 Task: Log work in the project VortexTech for the issue 'Integrate a new loyalty program feature into an existing e-commerce website to enhance customer retention and engagement' spent time as '2w 5d 14h 38m' and remaining time as '3w 4d 18h 51m' and move to bottom of backlog. Now add the issue to the epic 'Virtual Desktop Infrastructure (VDI) Implementation'.
Action: Mouse moved to (726, 496)
Screenshot: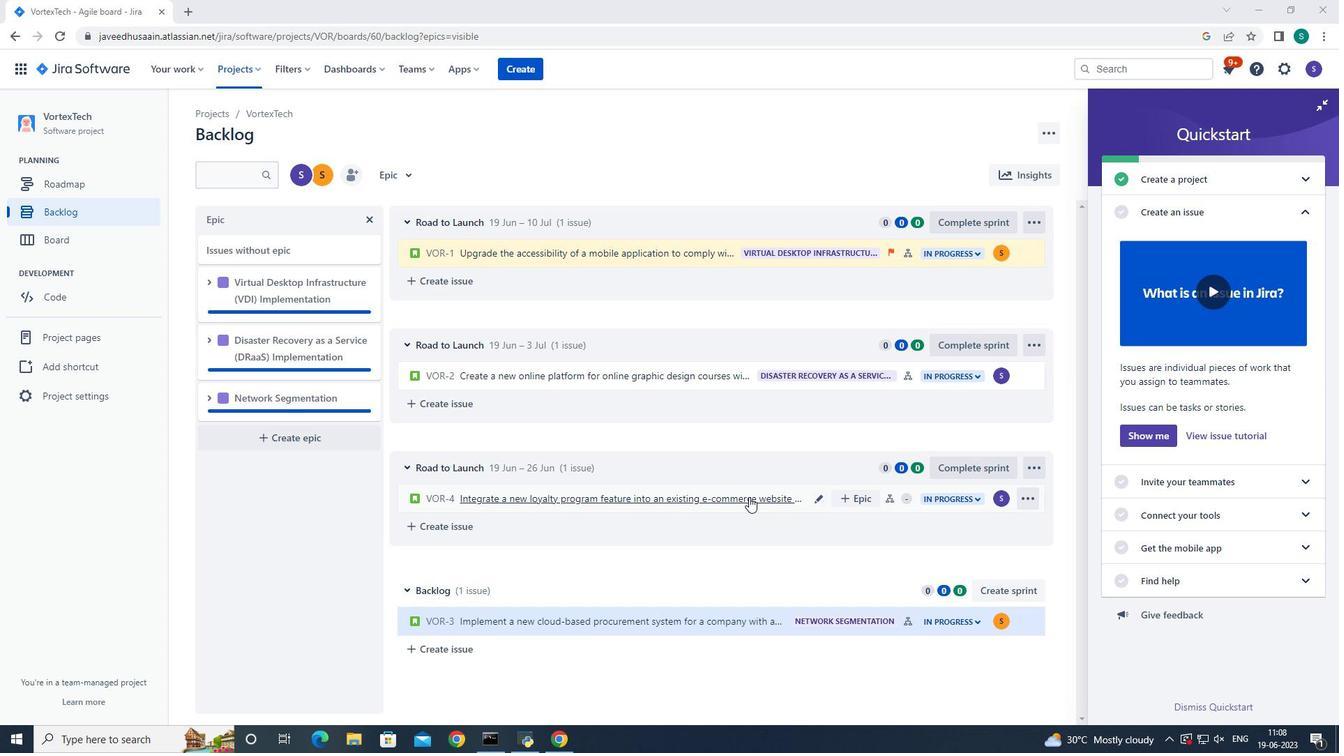 
Action: Mouse pressed left at (726, 496)
Screenshot: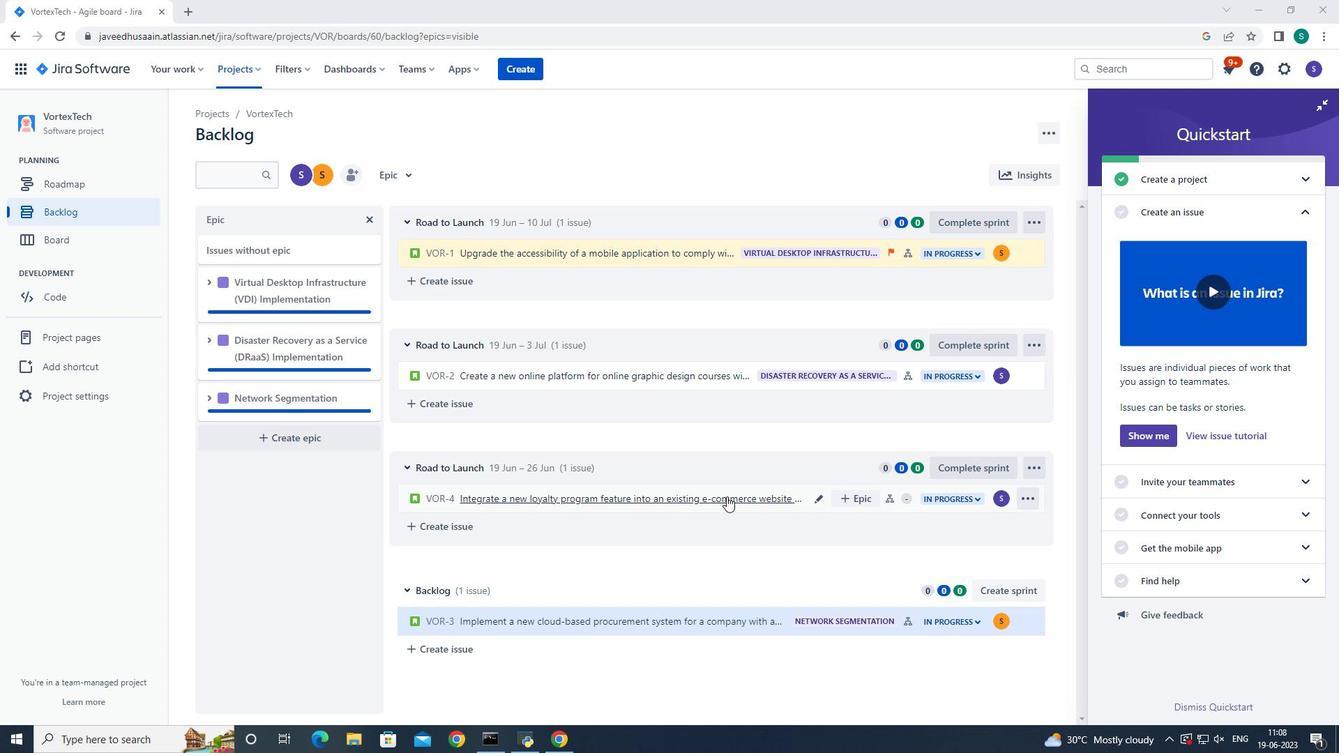 
Action: Mouse moved to (1033, 217)
Screenshot: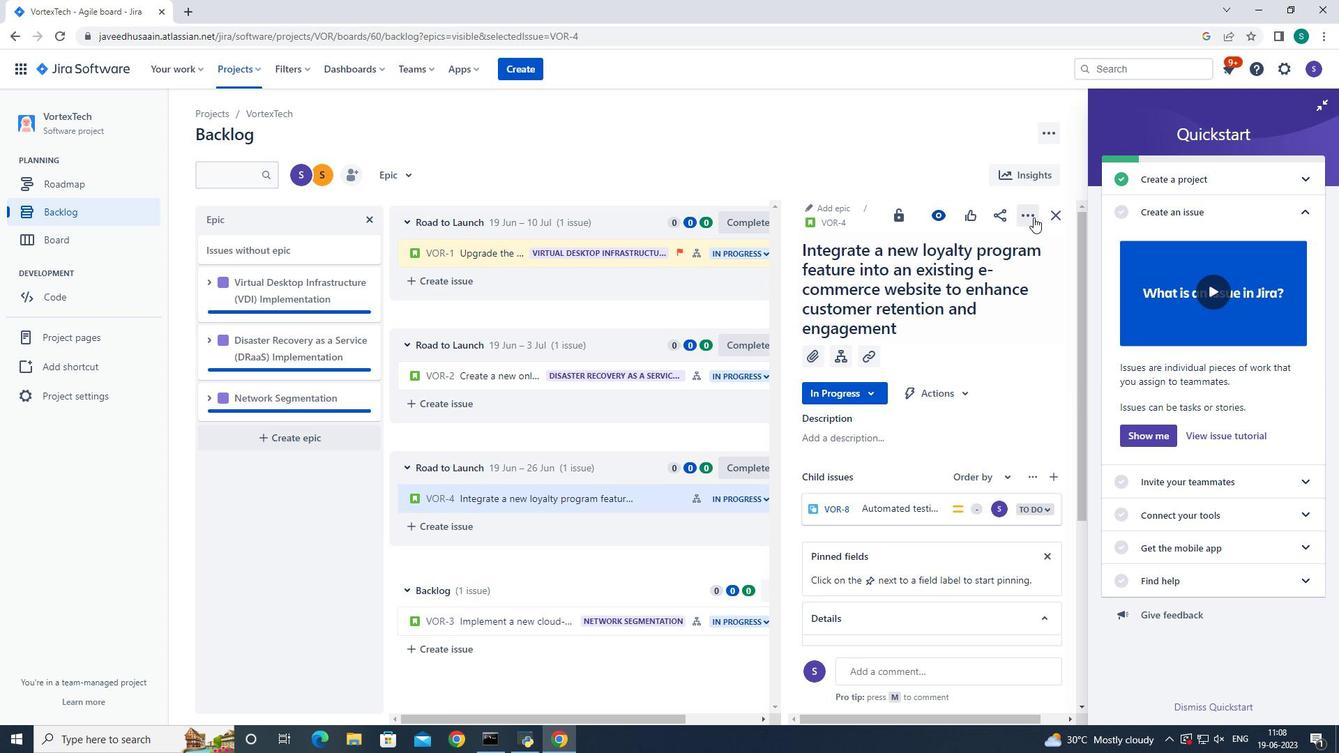 
Action: Mouse pressed left at (1033, 217)
Screenshot: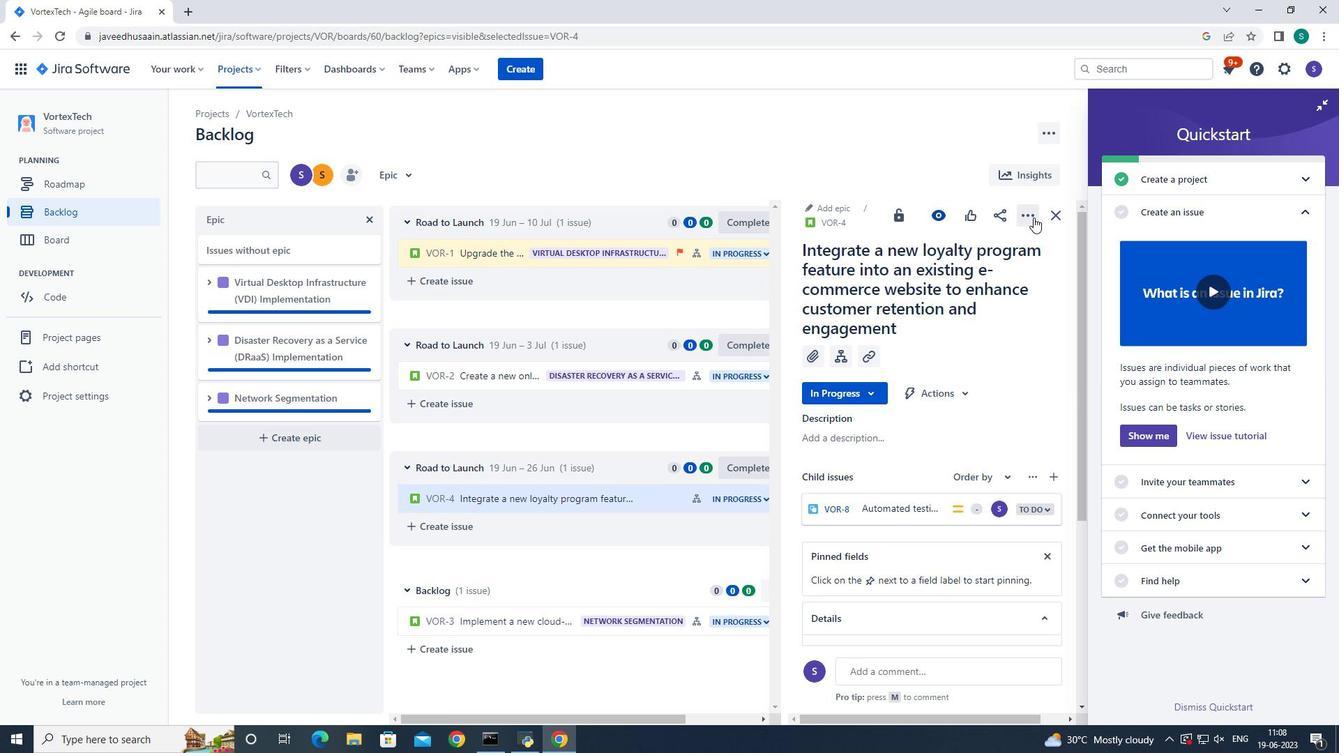 
Action: Mouse moved to (991, 255)
Screenshot: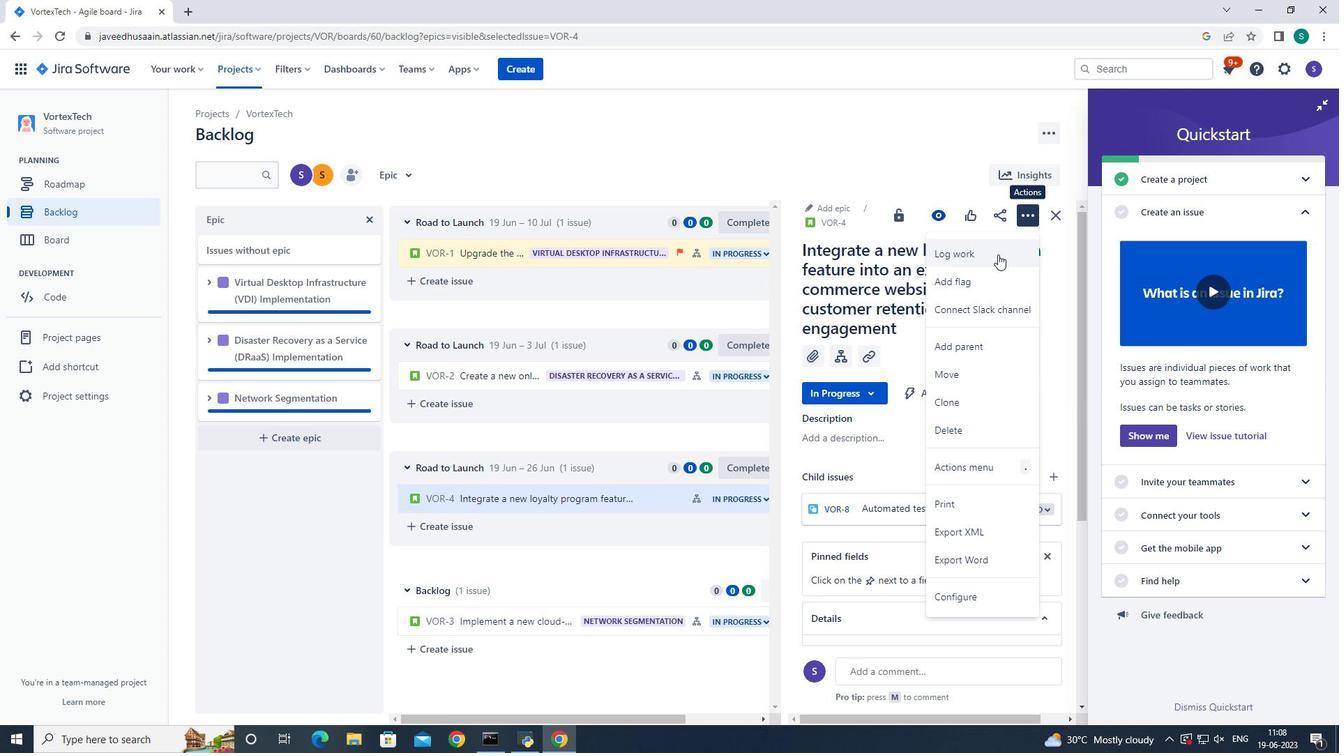 
Action: Mouse pressed left at (991, 255)
Screenshot: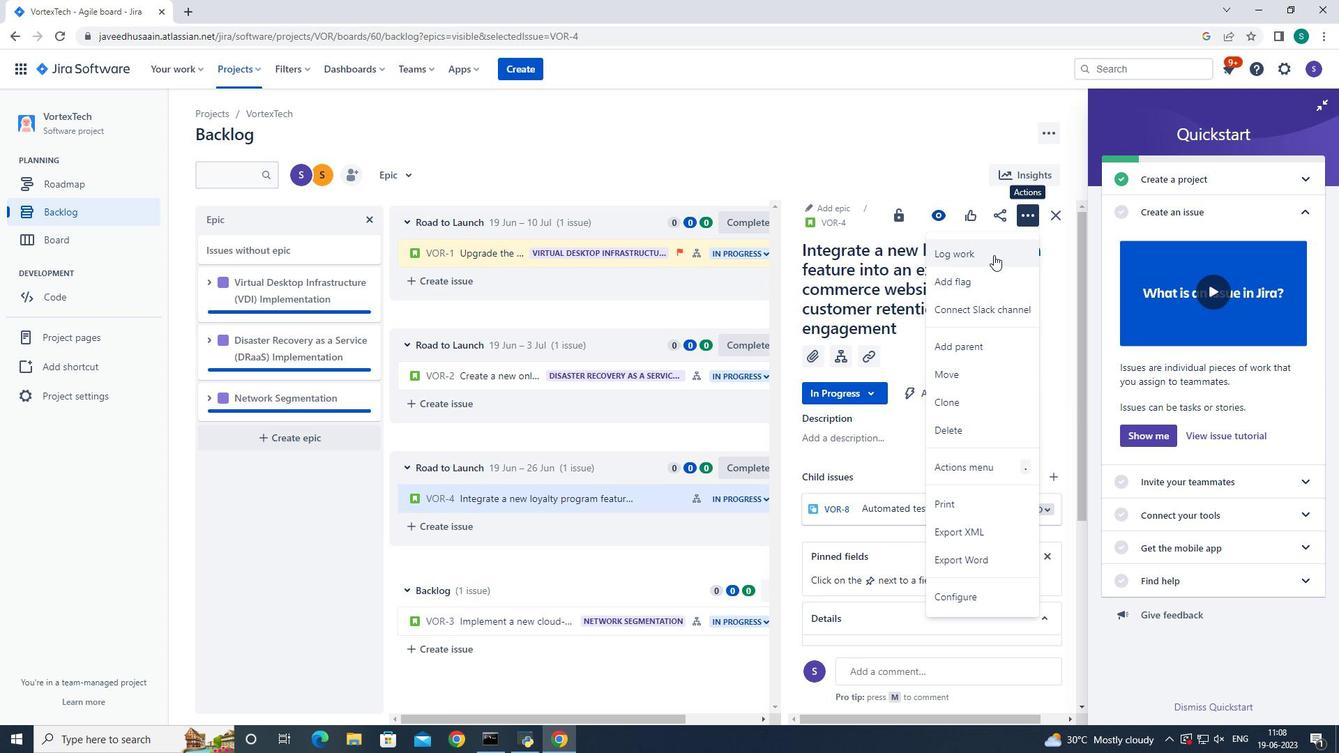 
Action: Mouse moved to (600, 205)
Screenshot: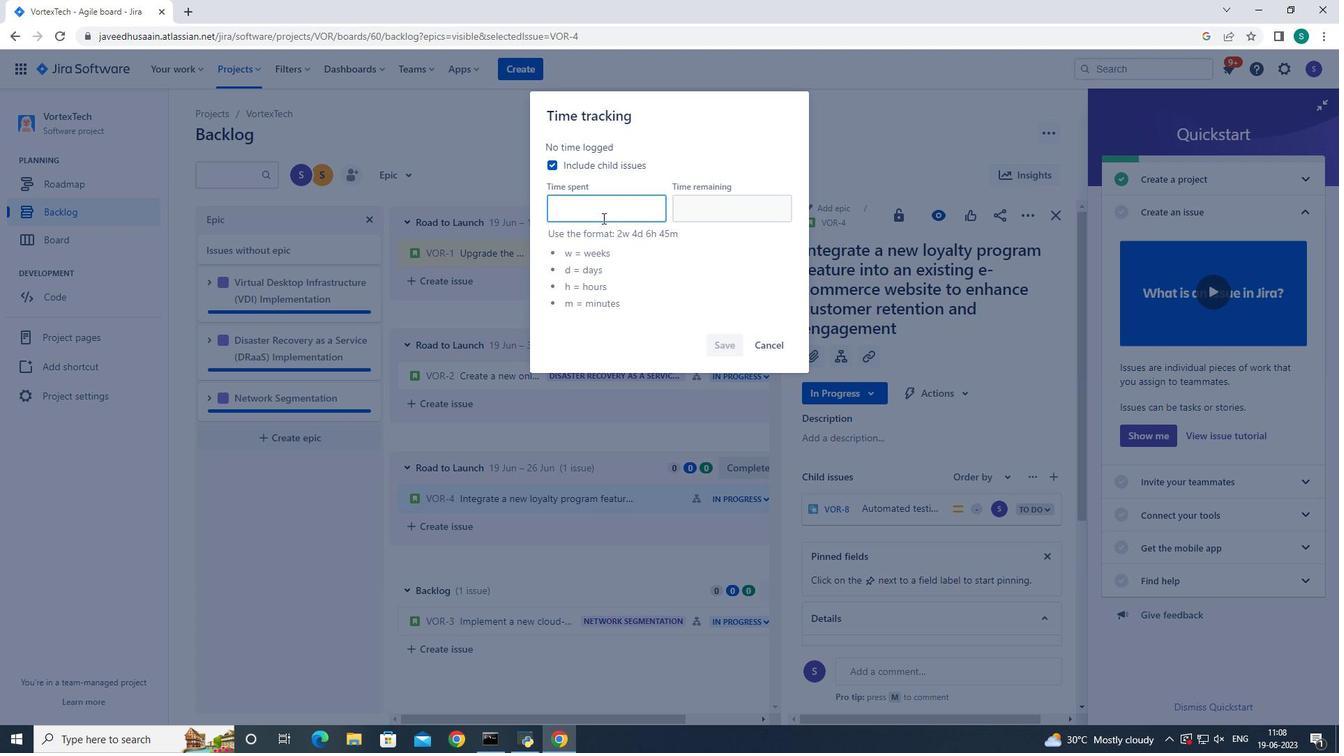
Action: Mouse pressed left at (600, 205)
Screenshot: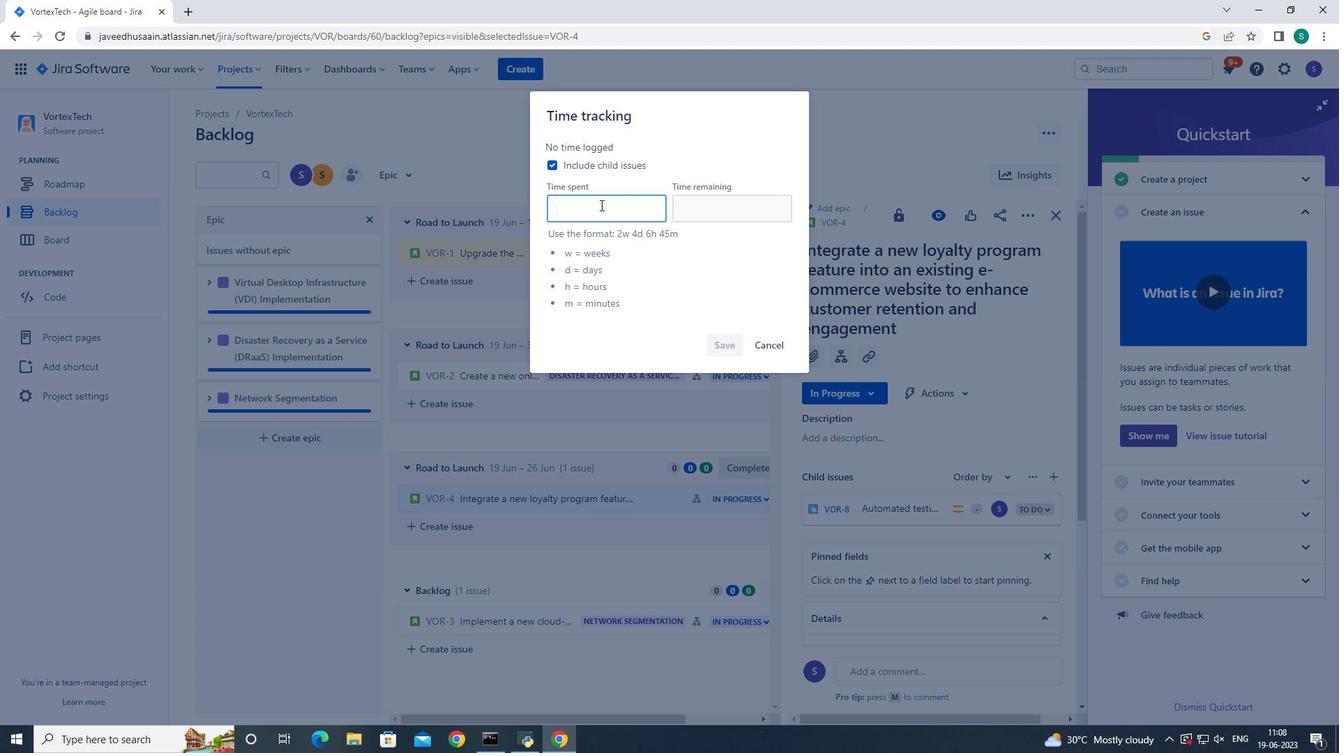 
Action: Key pressed 2w<Key.space>5d<Key.space>14h<Key.space>38m<Key.tab>3w<Key.space>4d<Key.space>18h<Key.space>51m
Screenshot: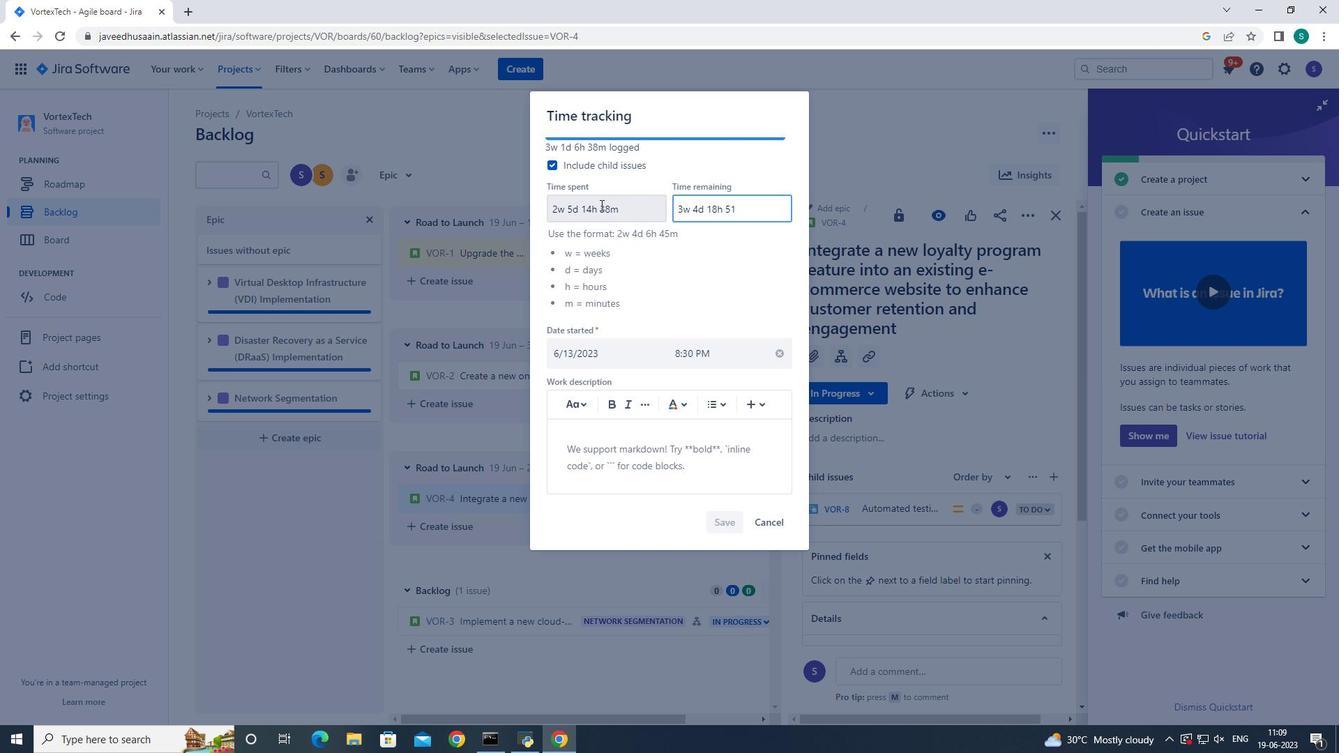 
Action: Mouse moved to (714, 523)
Screenshot: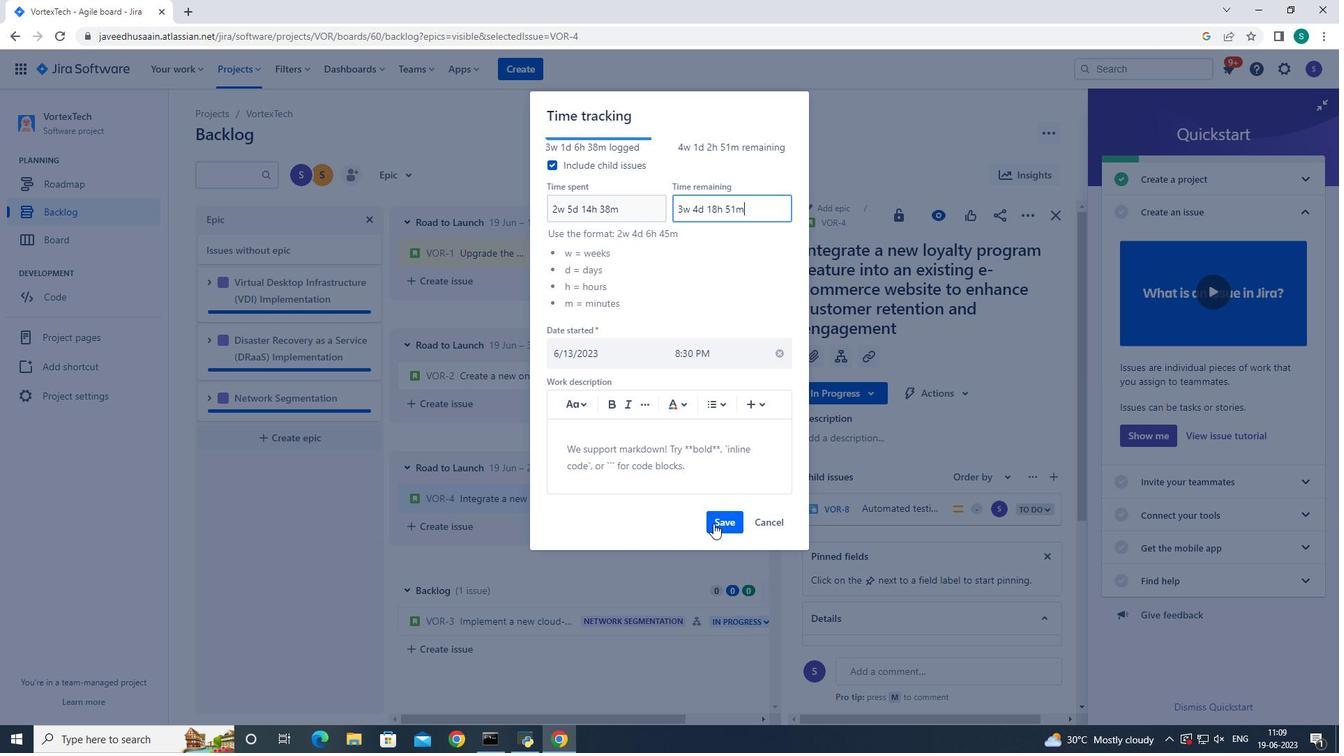 
Action: Mouse pressed left at (714, 523)
Screenshot: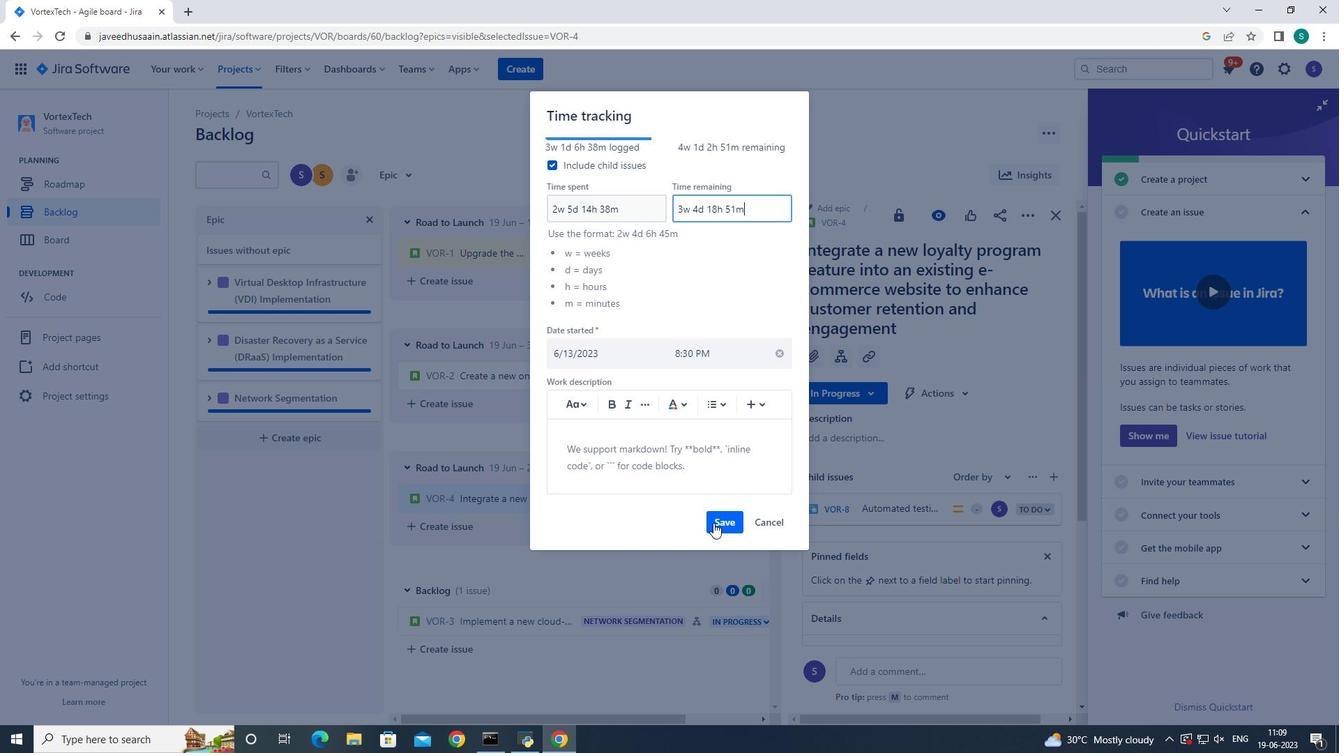 
Action: Mouse moved to (1060, 215)
Screenshot: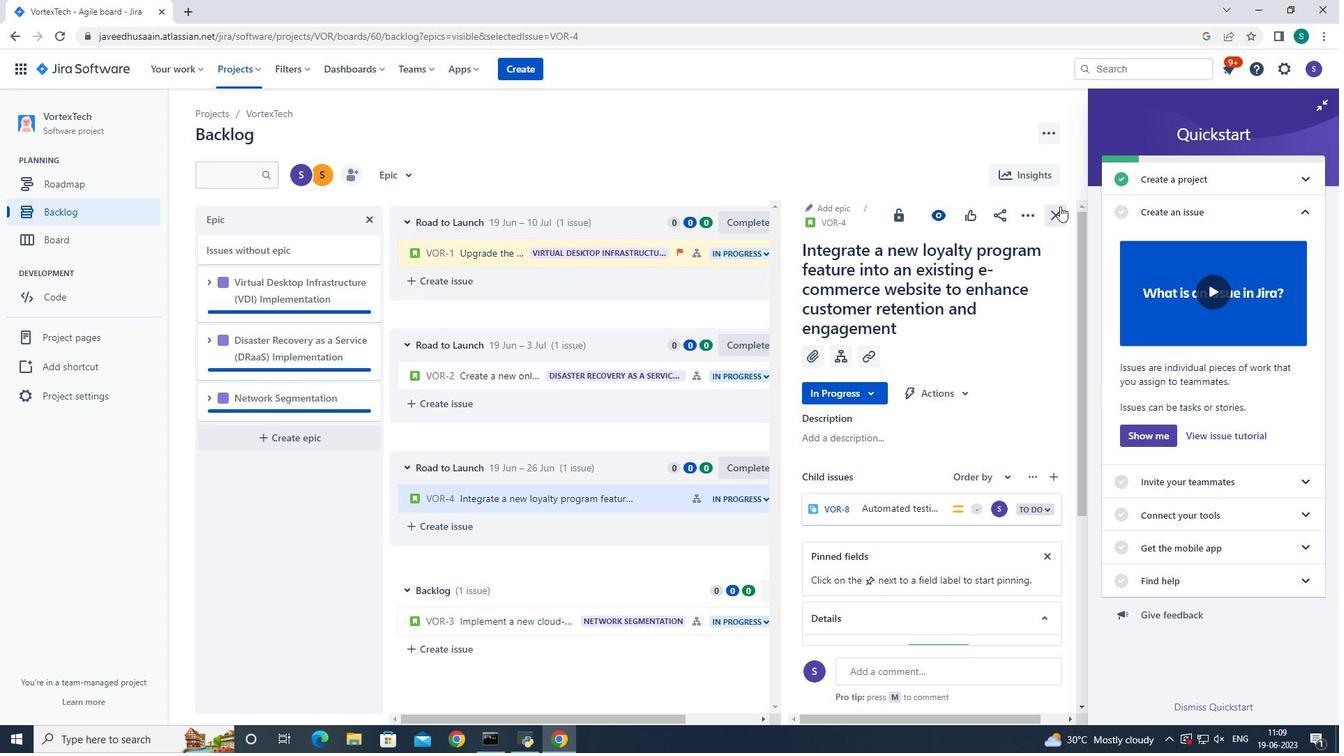 
Action: Mouse pressed left at (1060, 215)
Screenshot: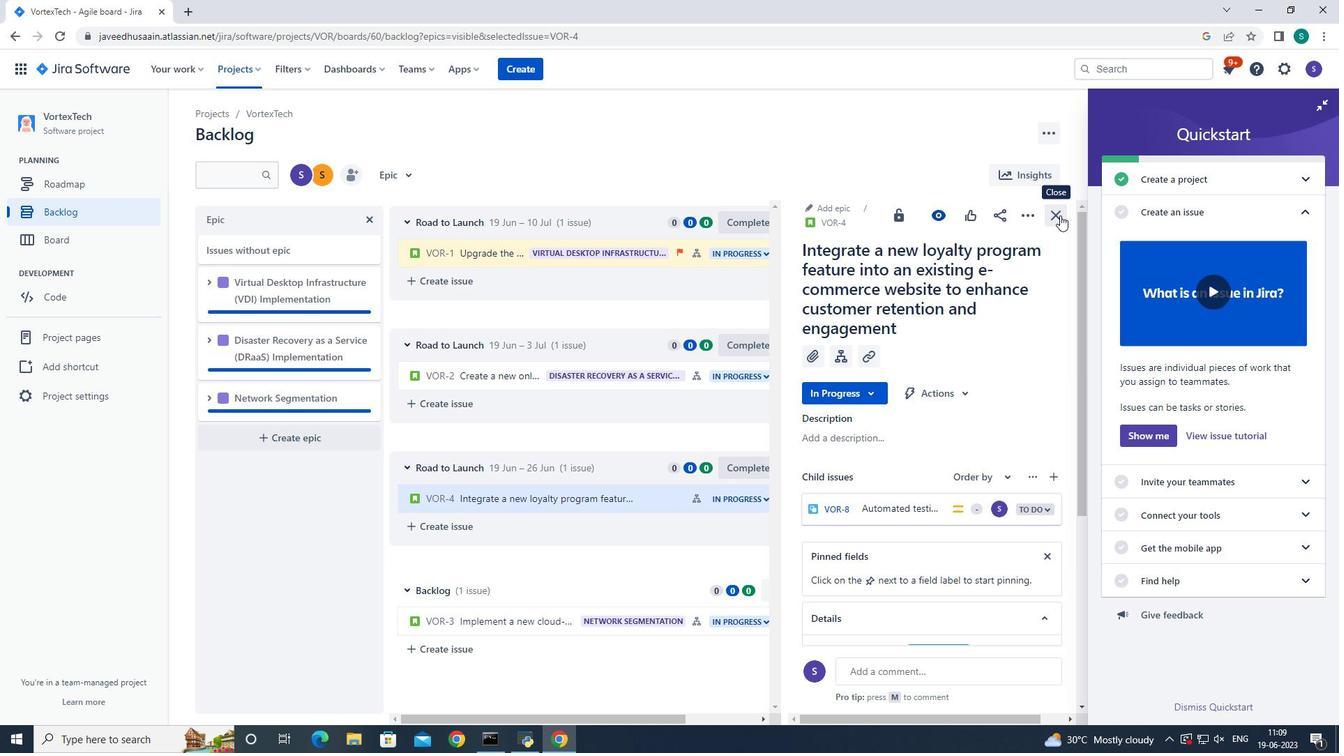 
Action: Mouse moved to (1024, 496)
Screenshot: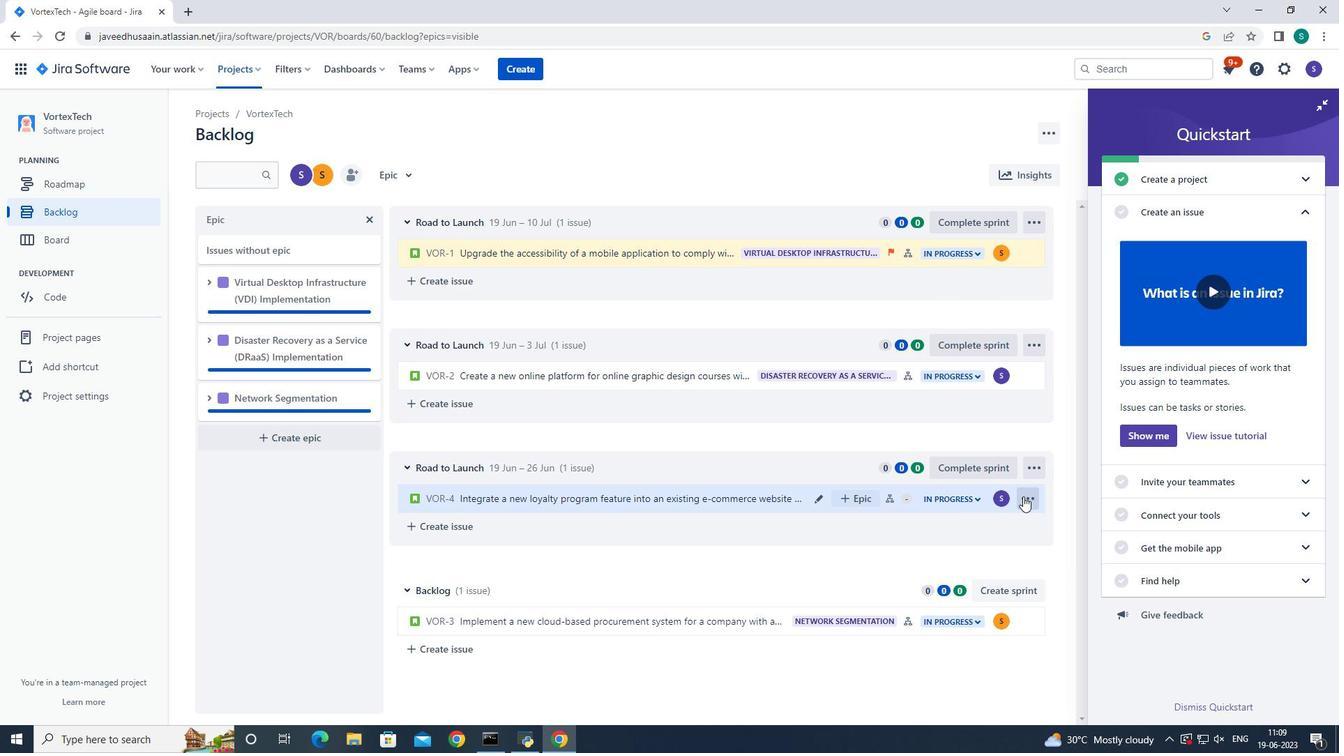 
Action: Mouse pressed left at (1024, 496)
Screenshot: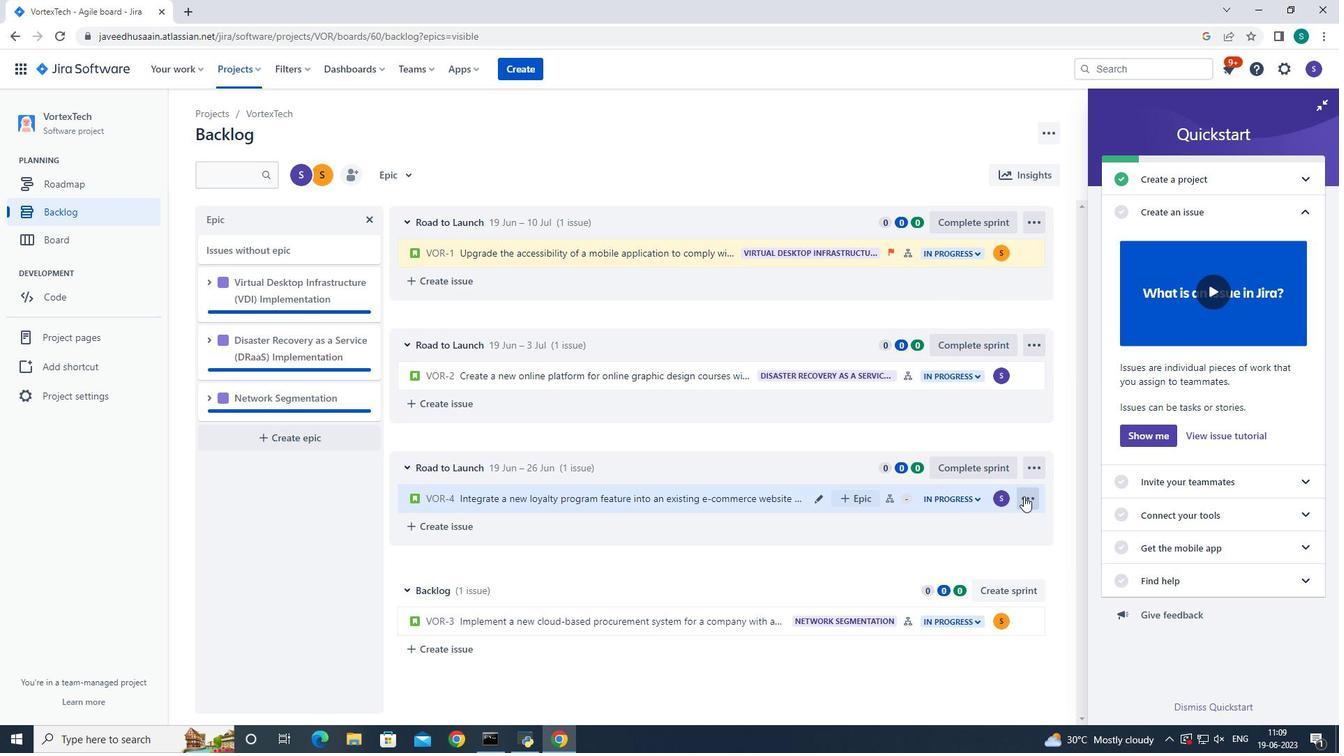
Action: Mouse moved to (1003, 463)
Screenshot: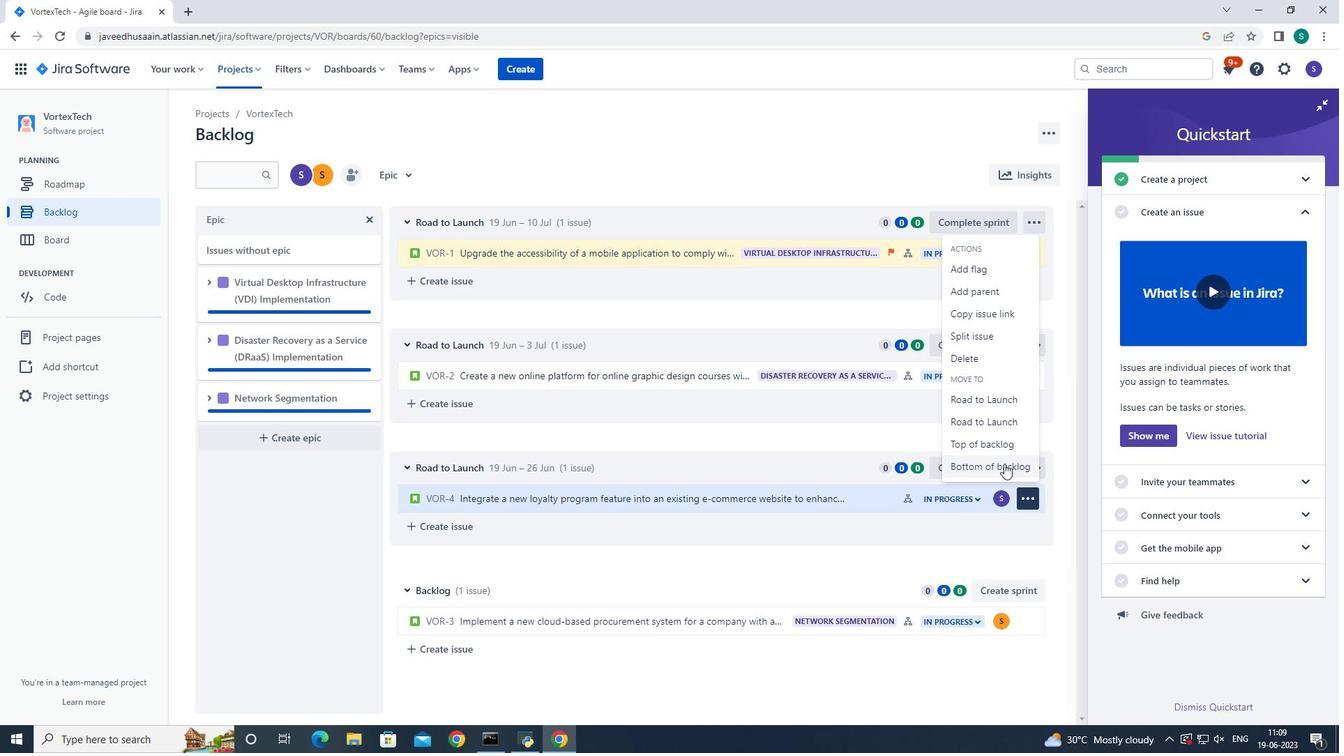 
Action: Mouse pressed left at (1003, 463)
Screenshot: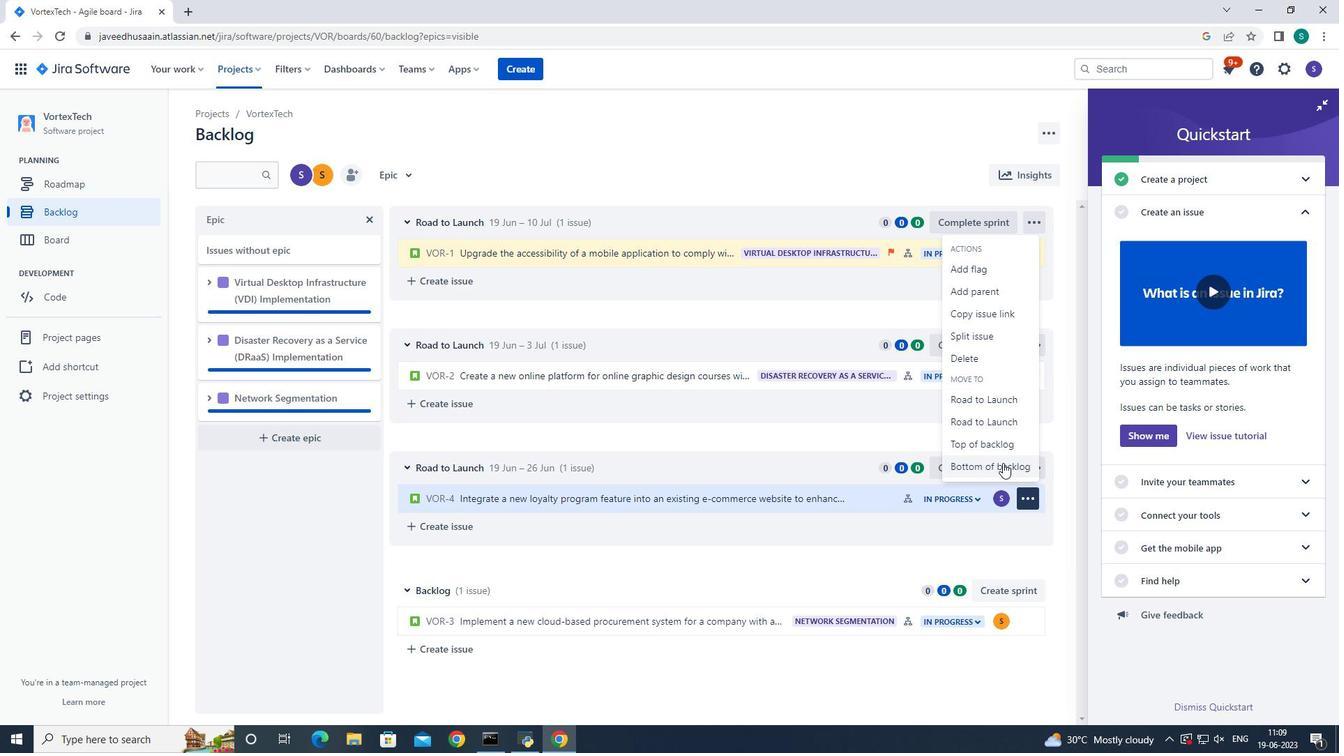 
Action: Mouse moved to (722, 227)
Screenshot: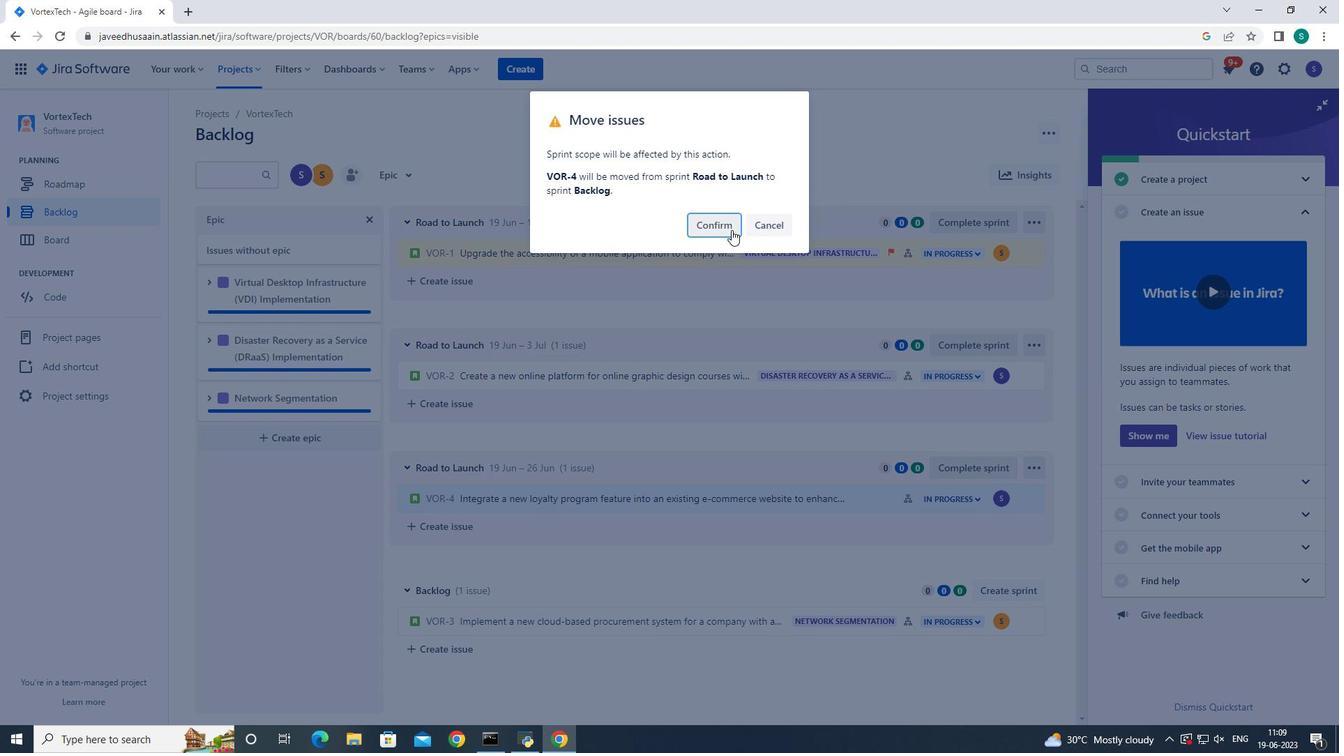 
Action: Mouse pressed left at (722, 227)
Screenshot: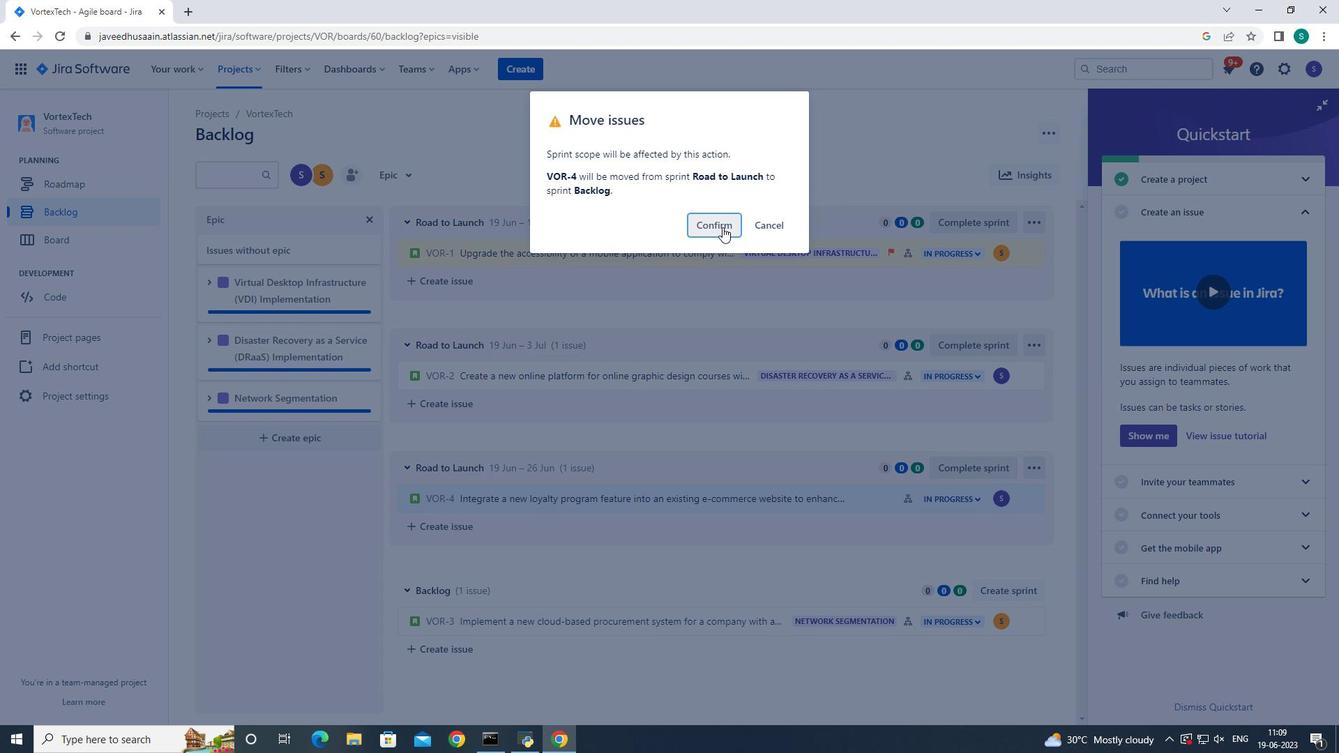 
Action: Mouse moved to (860, 655)
Screenshot: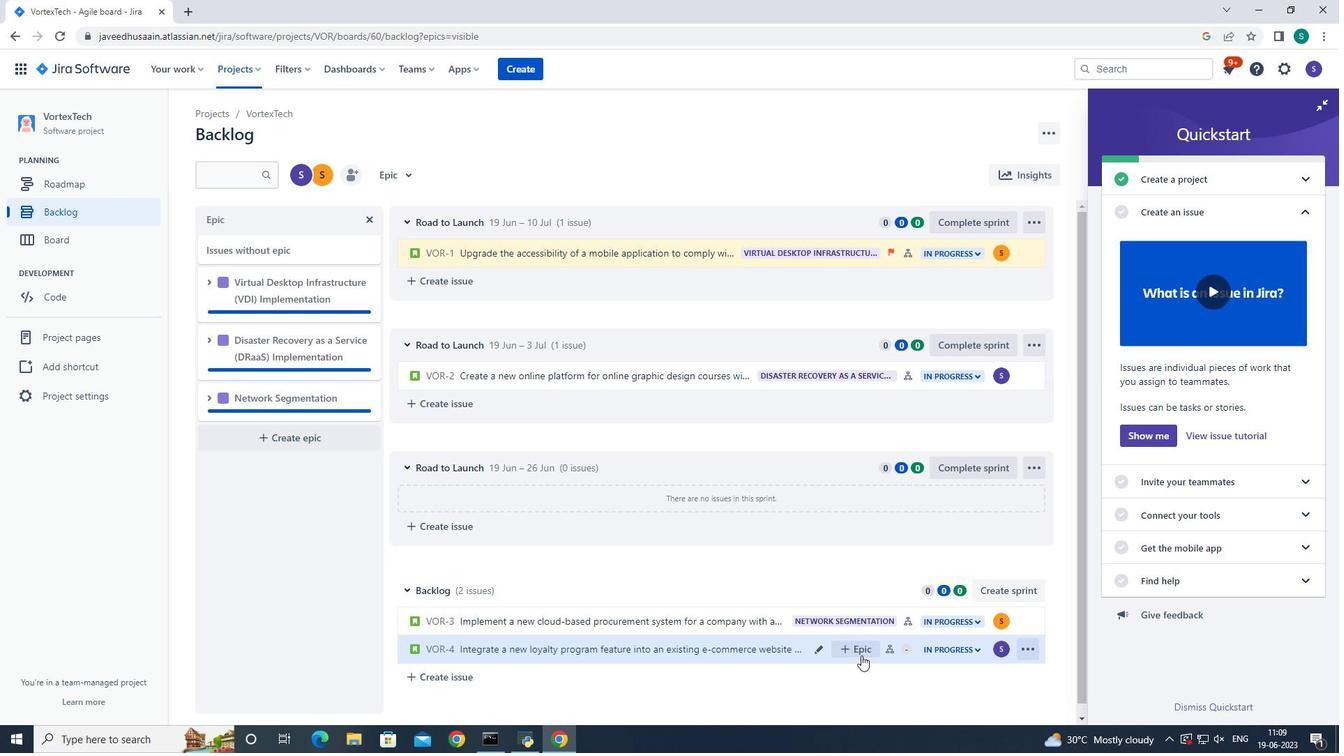 
Action: Mouse pressed left at (860, 655)
Screenshot: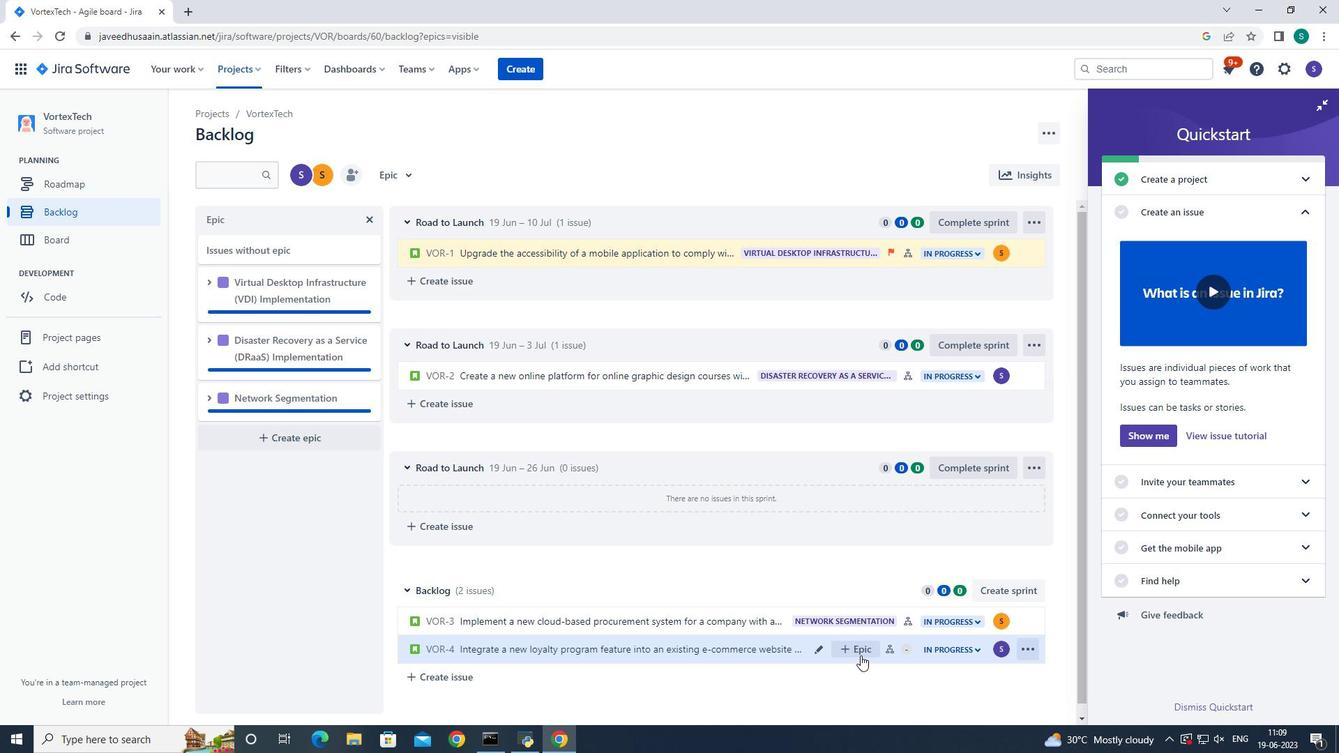 
Action: Mouse scrolled (860, 654) with delta (0, 0)
Screenshot: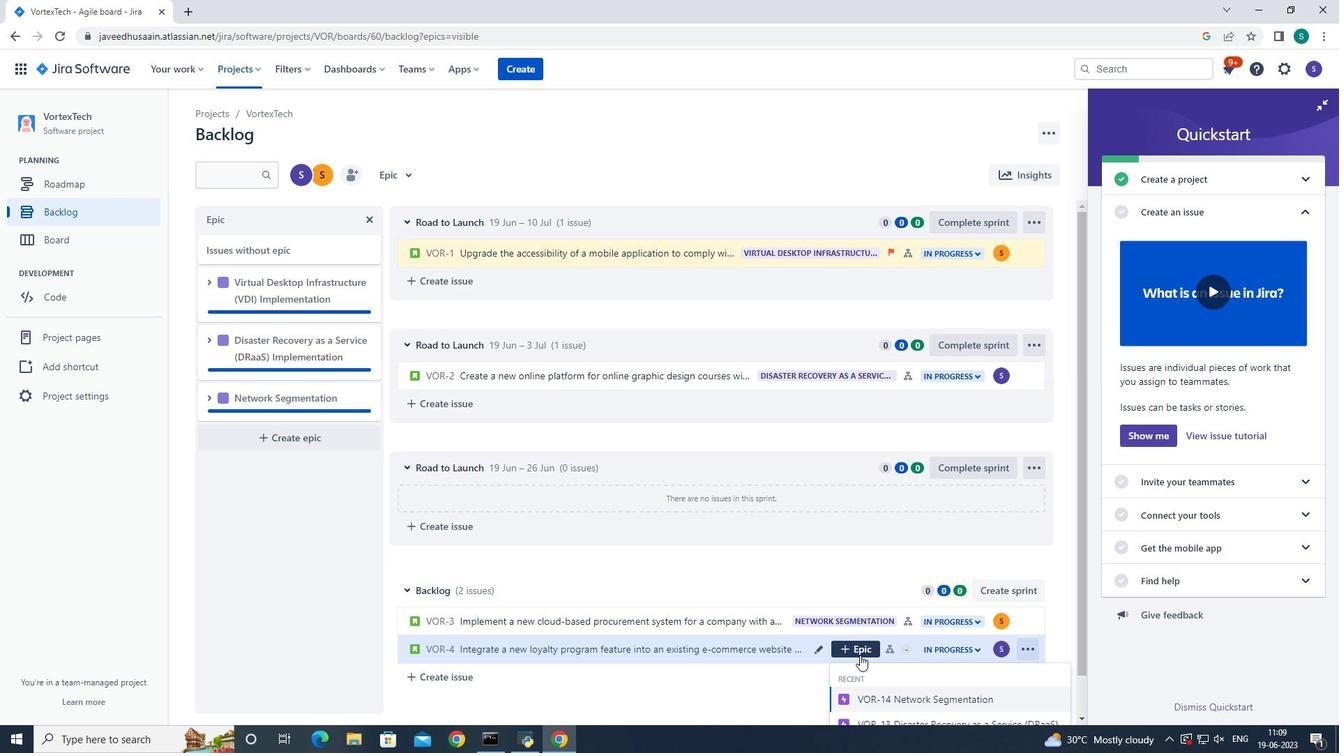 
Action: Mouse scrolled (860, 654) with delta (0, 0)
Screenshot: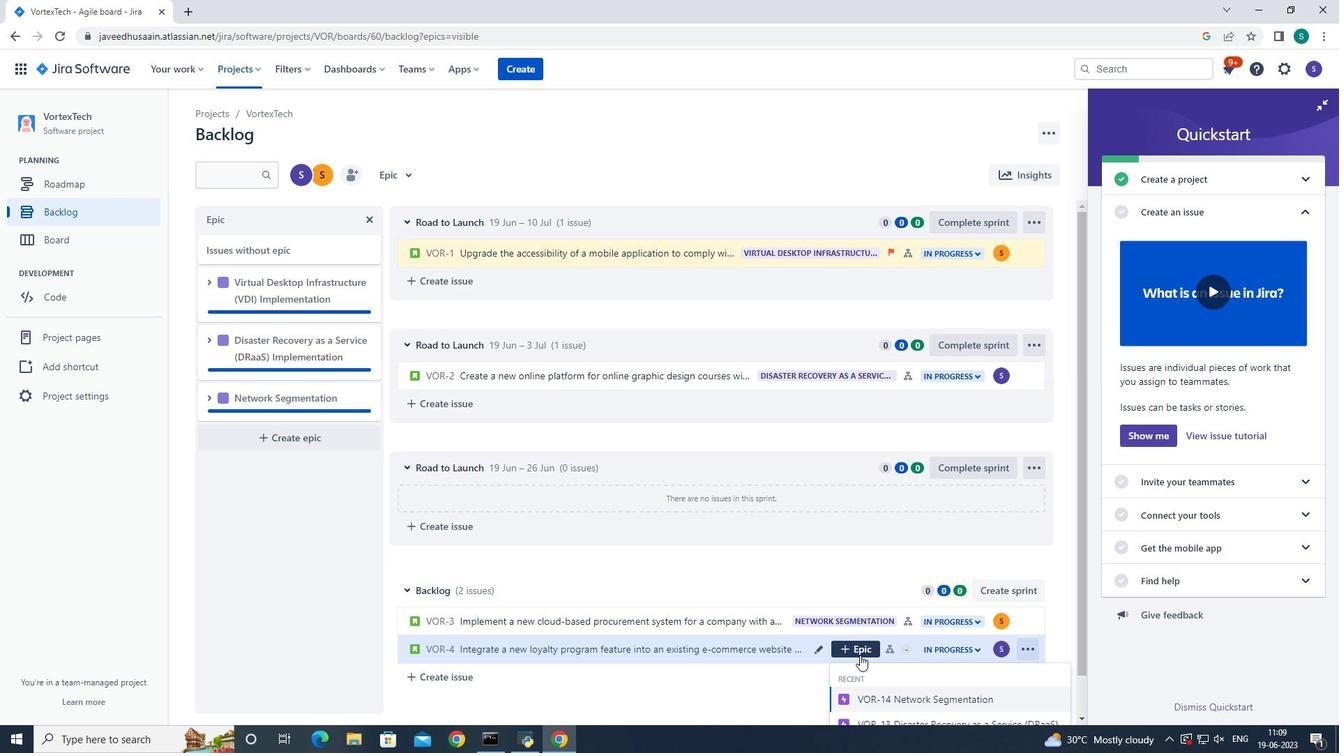 
Action: Mouse scrolled (860, 654) with delta (0, 0)
Screenshot: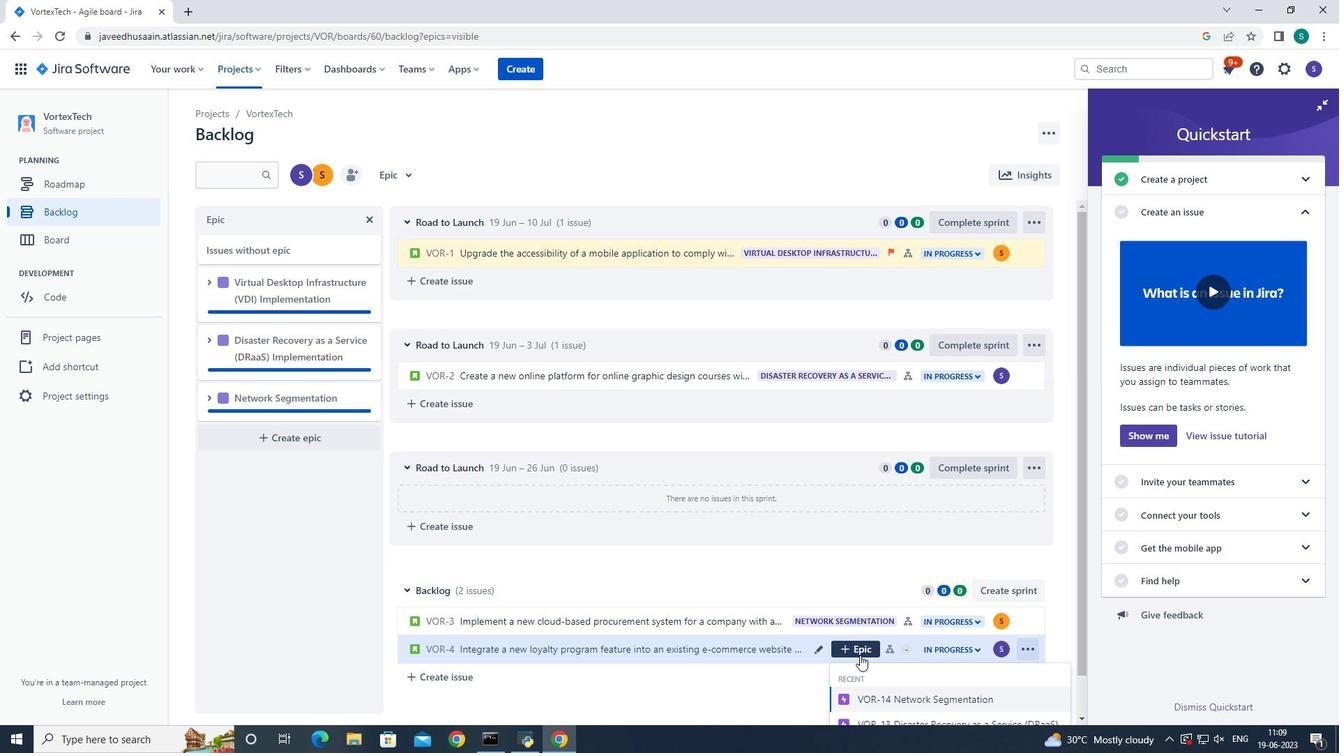 
Action: Mouse moved to (947, 701)
Screenshot: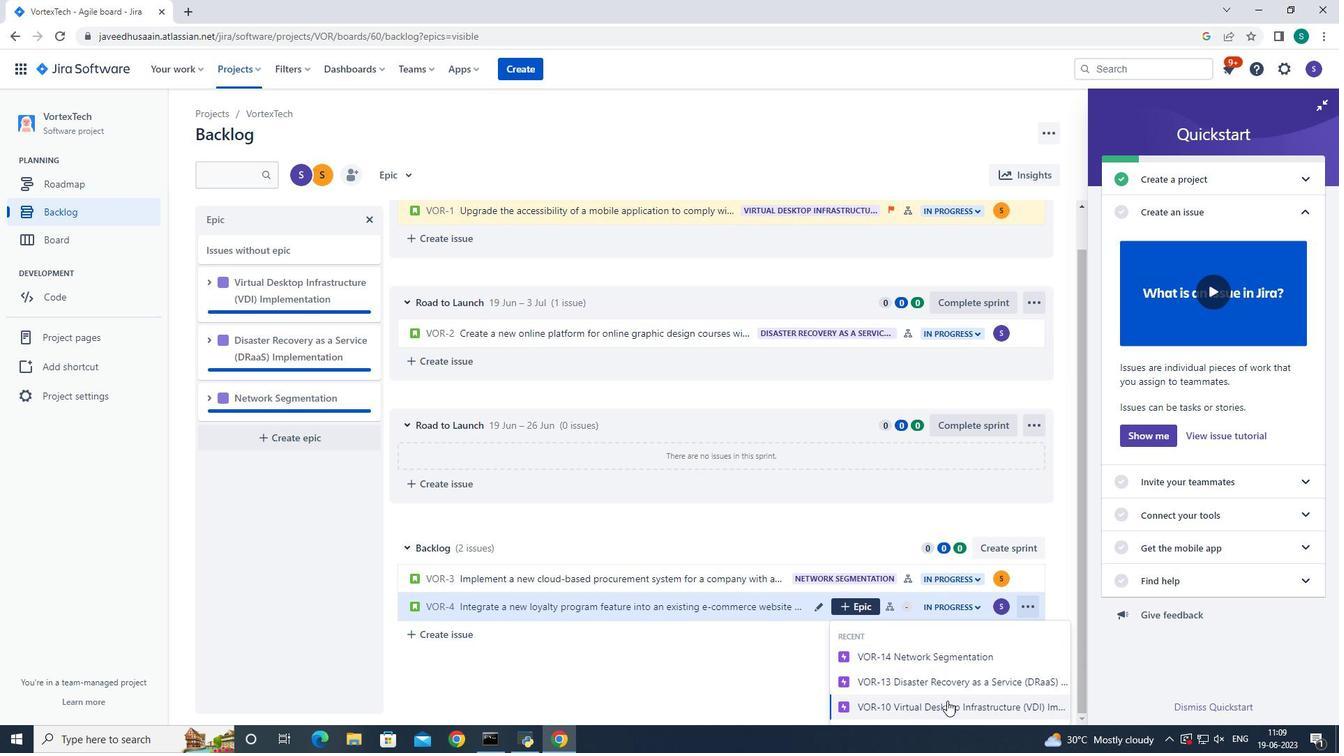
Action: Mouse pressed left at (947, 701)
Screenshot: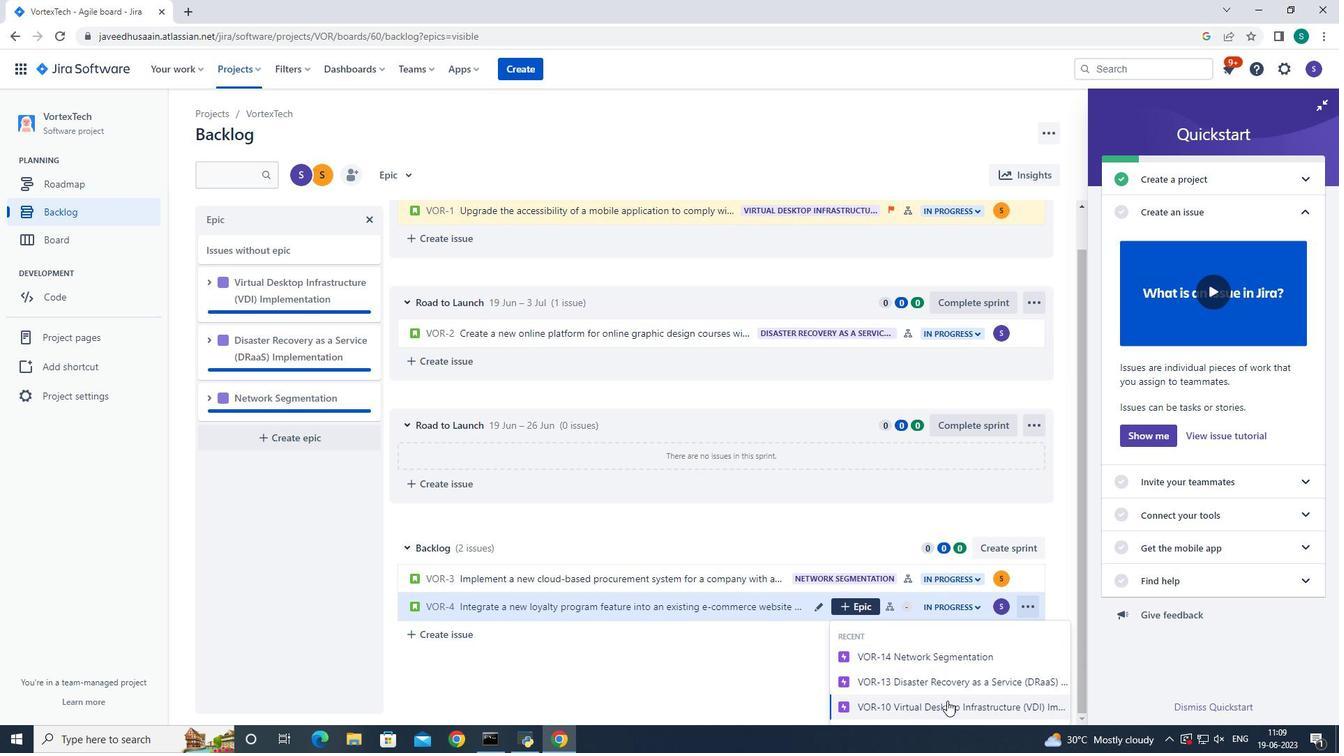 
Action: Mouse moved to (930, 694)
Screenshot: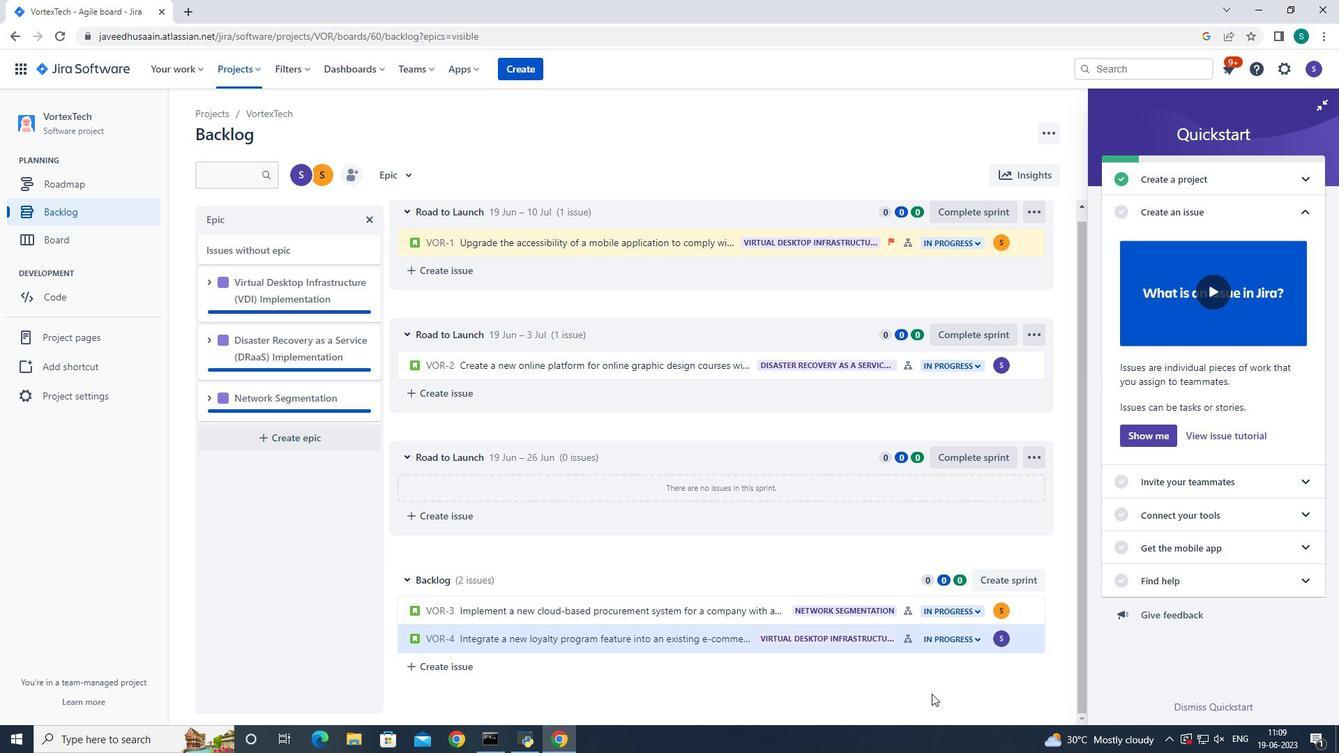 
